 Task: Disable the option Use data youve given to businesses.
Action: Mouse moved to (900, 122)
Screenshot: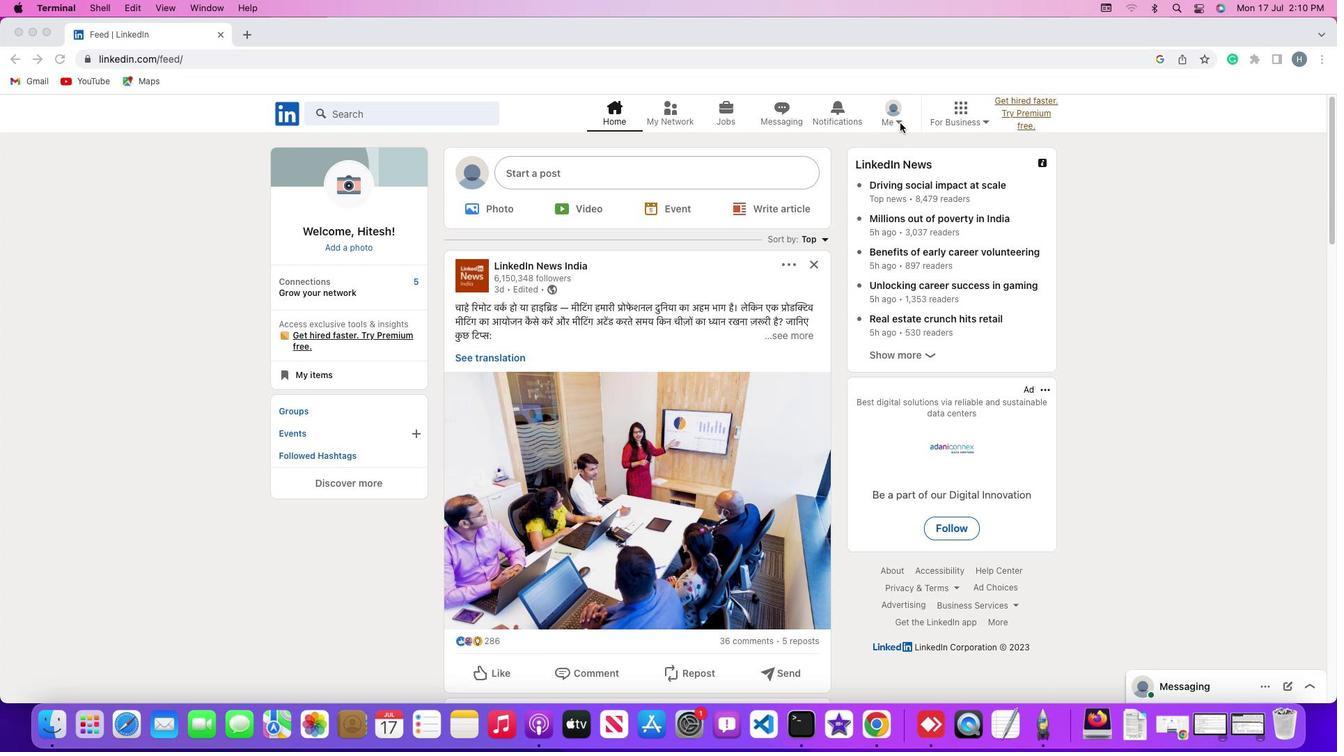 
Action: Mouse pressed left at (900, 122)
Screenshot: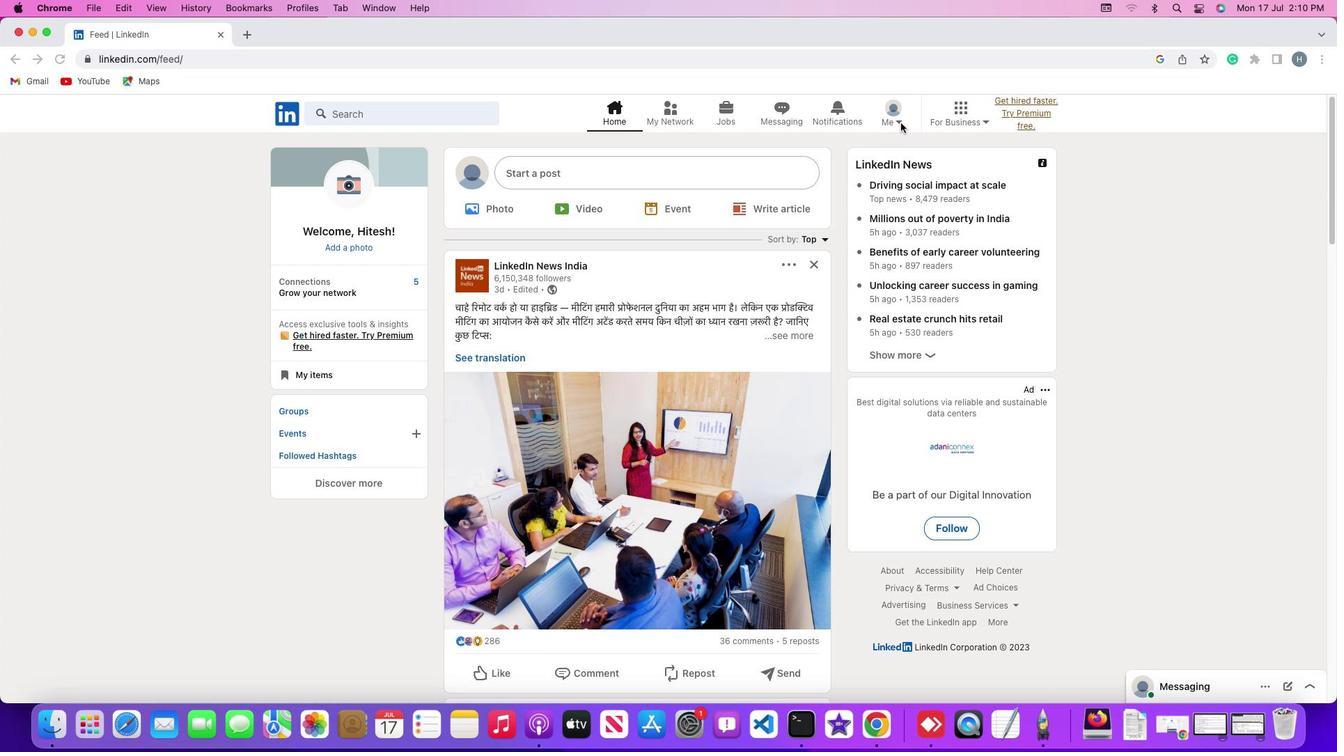 
Action: Mouse moved to (900, 122)
Screenshot: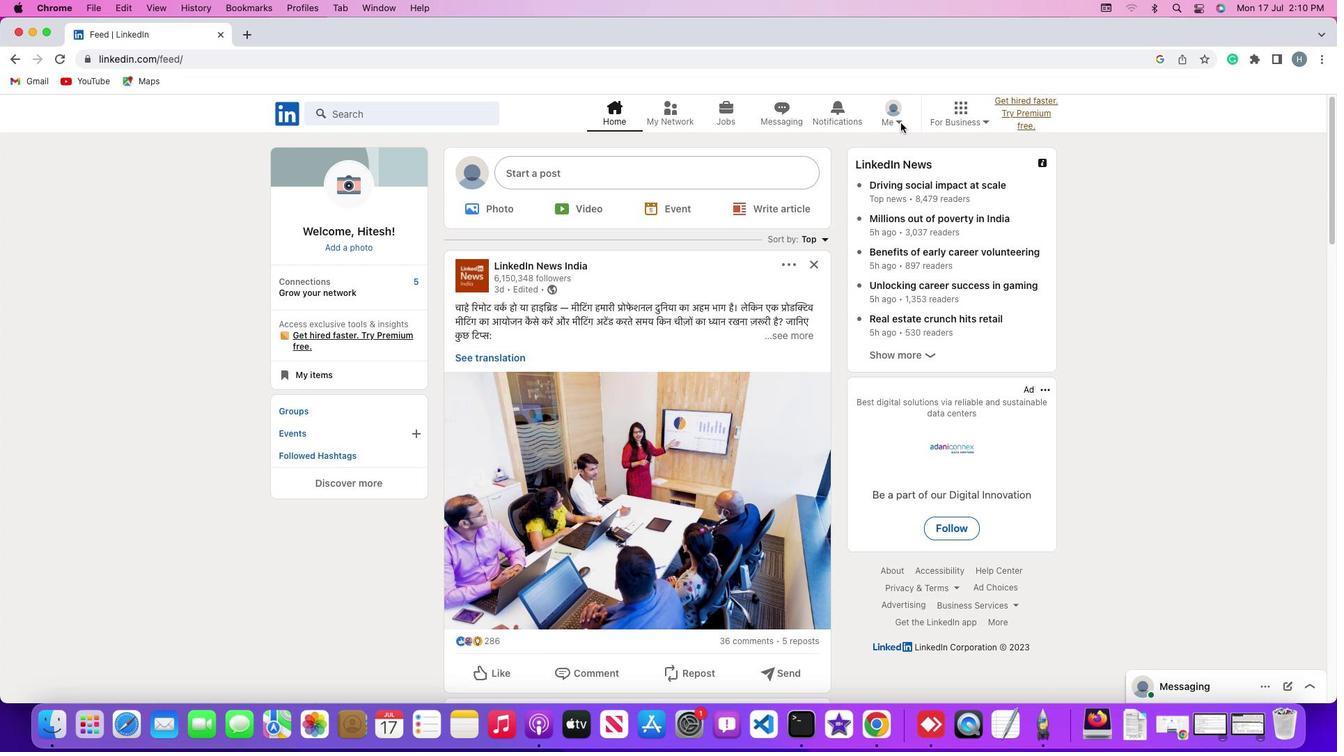 
Action: Mouse pressed left at (900, 122)
Screenshot: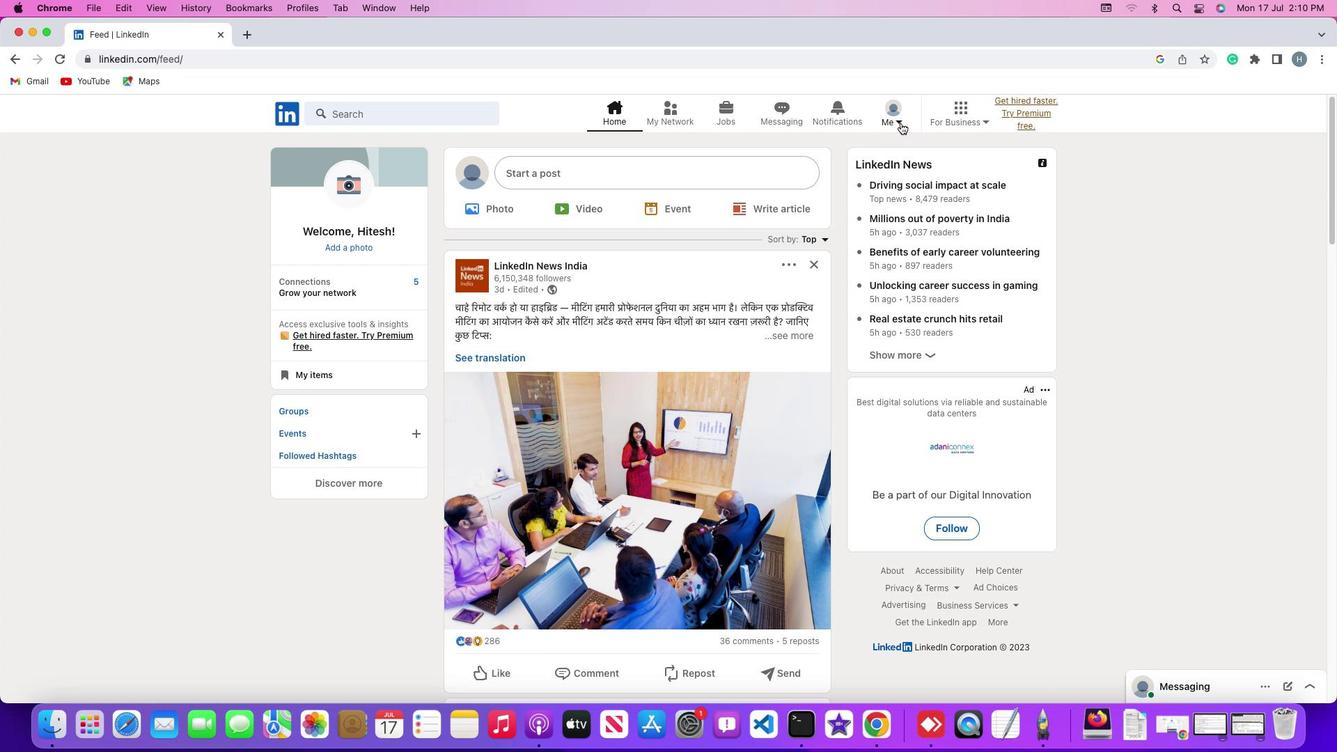 
Action: Mouse pressed left at (900, 122)
Screenshot: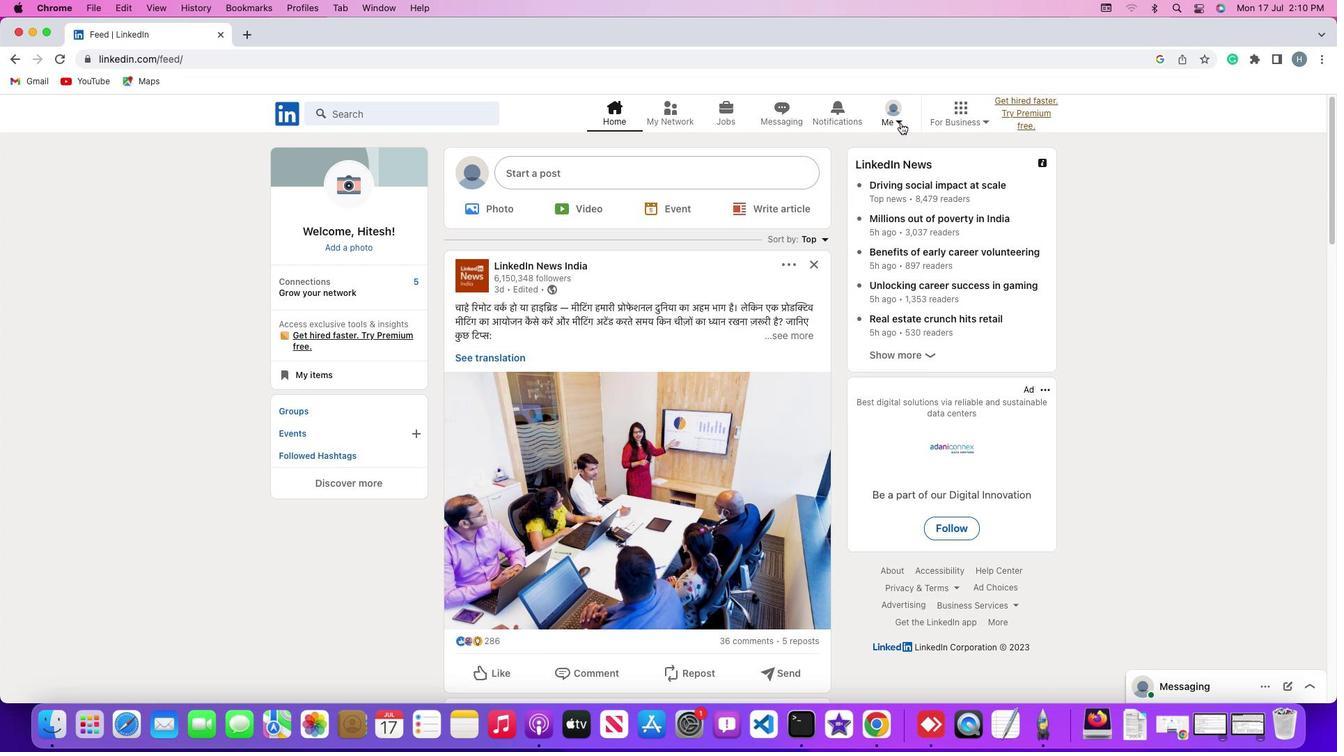 
Action: Mouse moved to (803, 270)
Screenshot: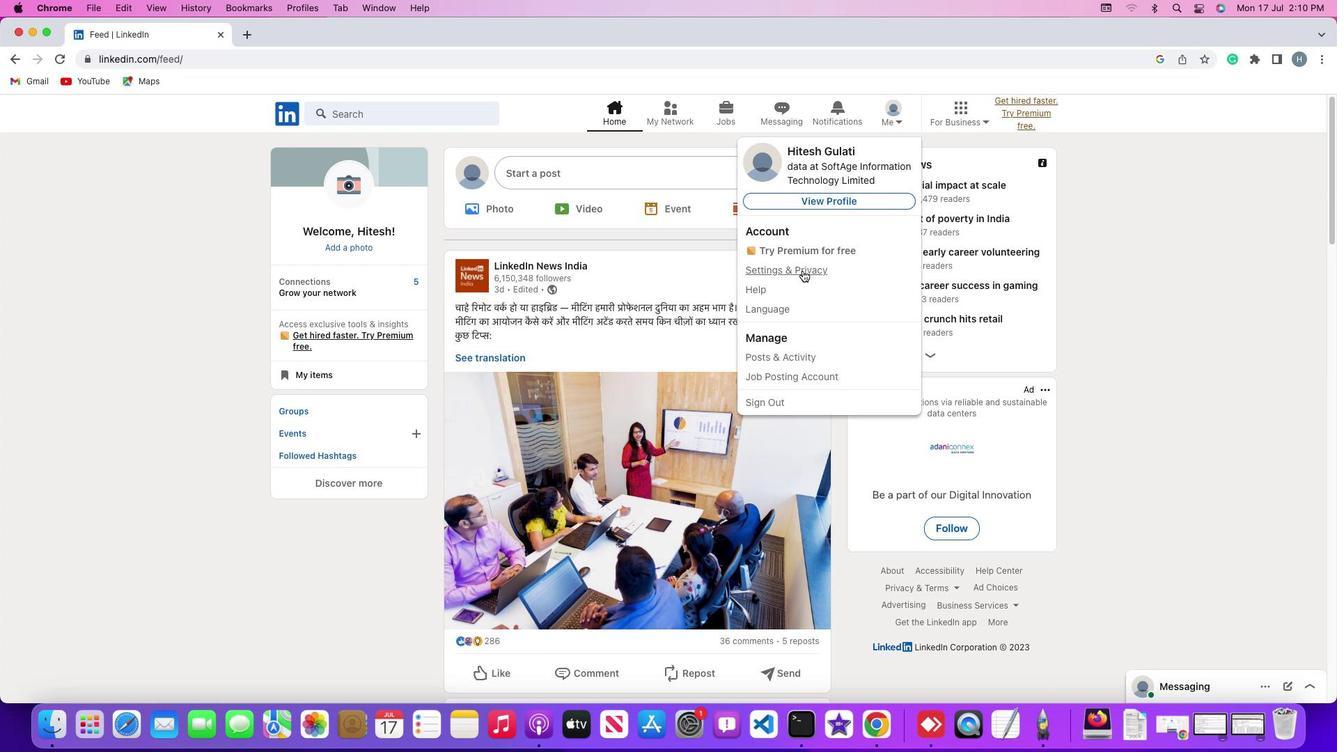 
Action: Mouse pressed left at (803, 270)
Screenshot: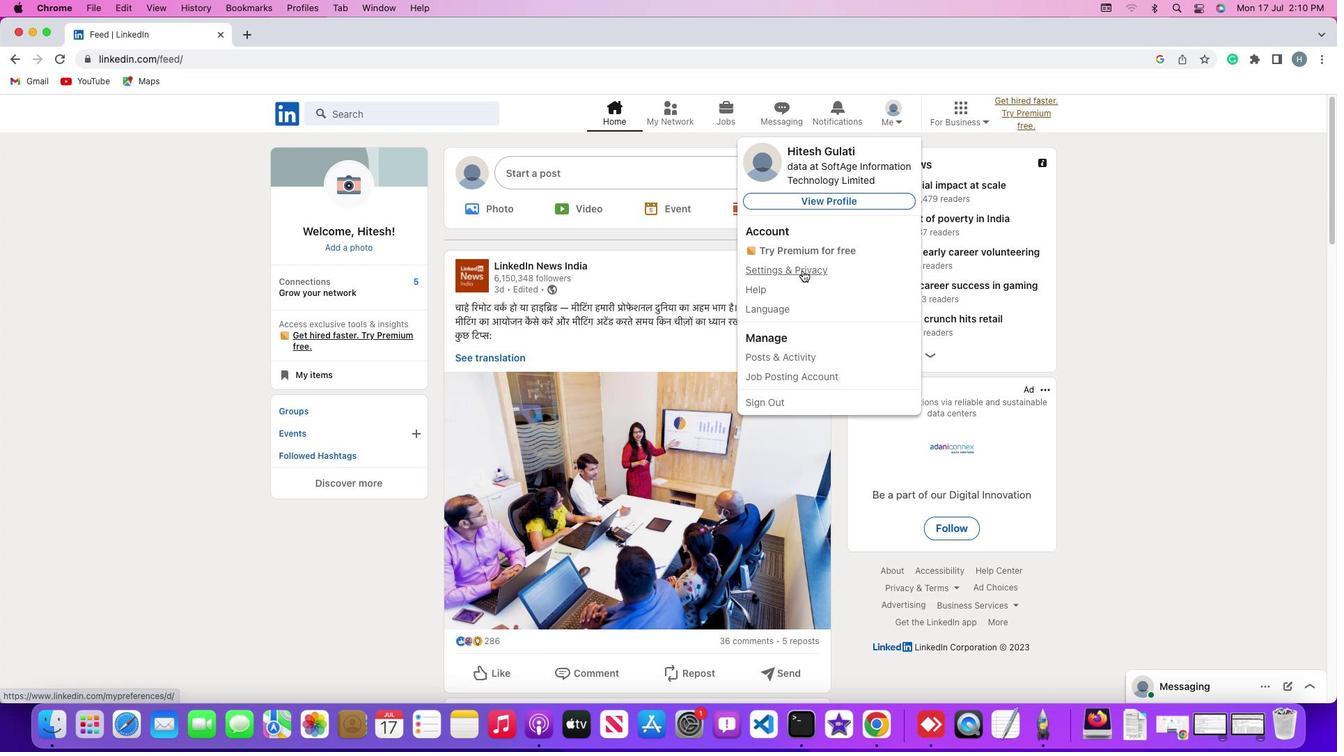
Action: Mouse moved to (135, 418)
Screenshot: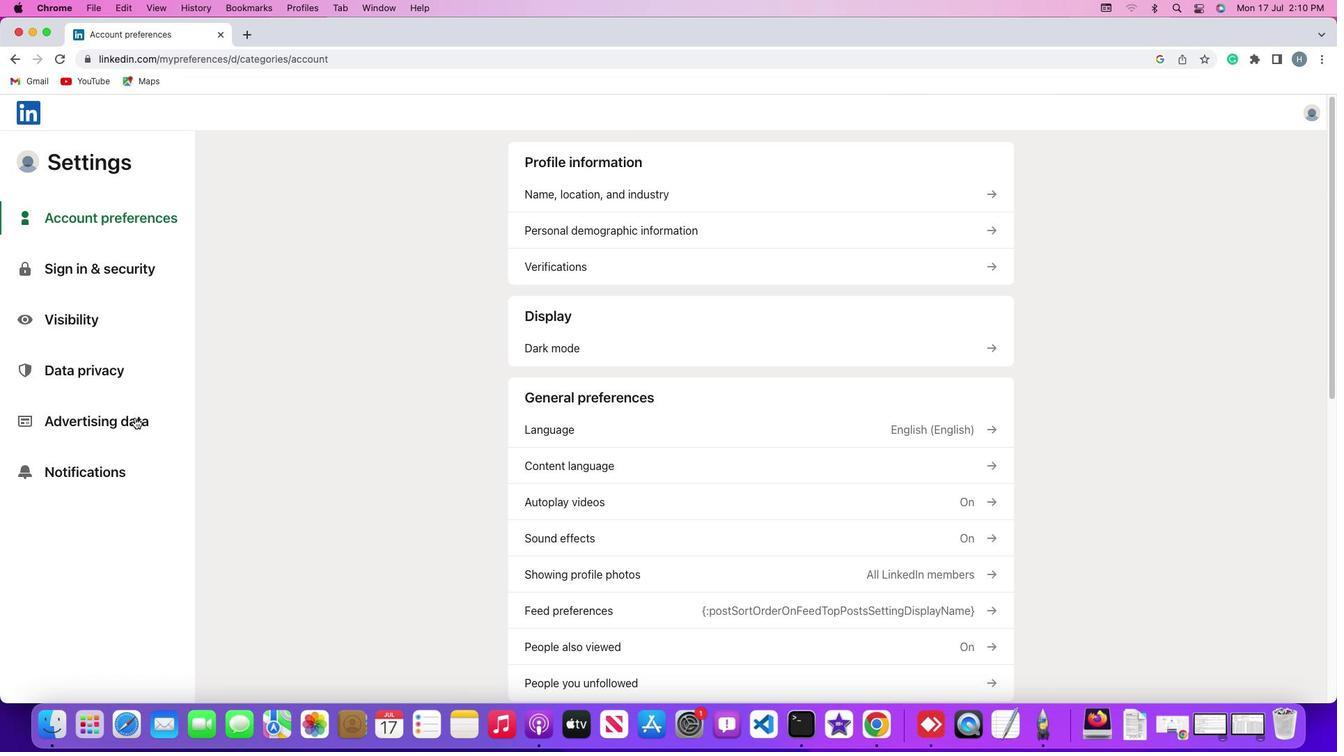 
Action: Mouse pressed left at (135, 418)
Screenshot: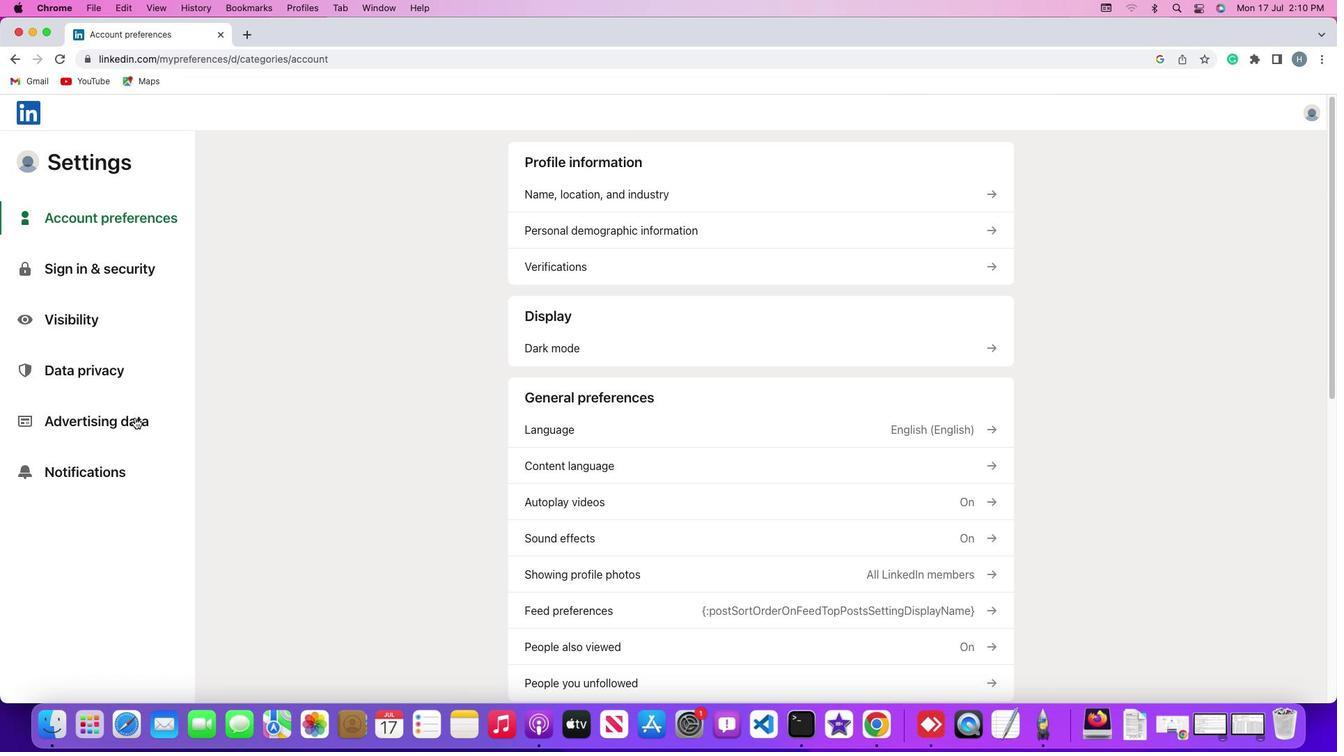 
Action: Mouse moved to (135, 418)
Screenshot: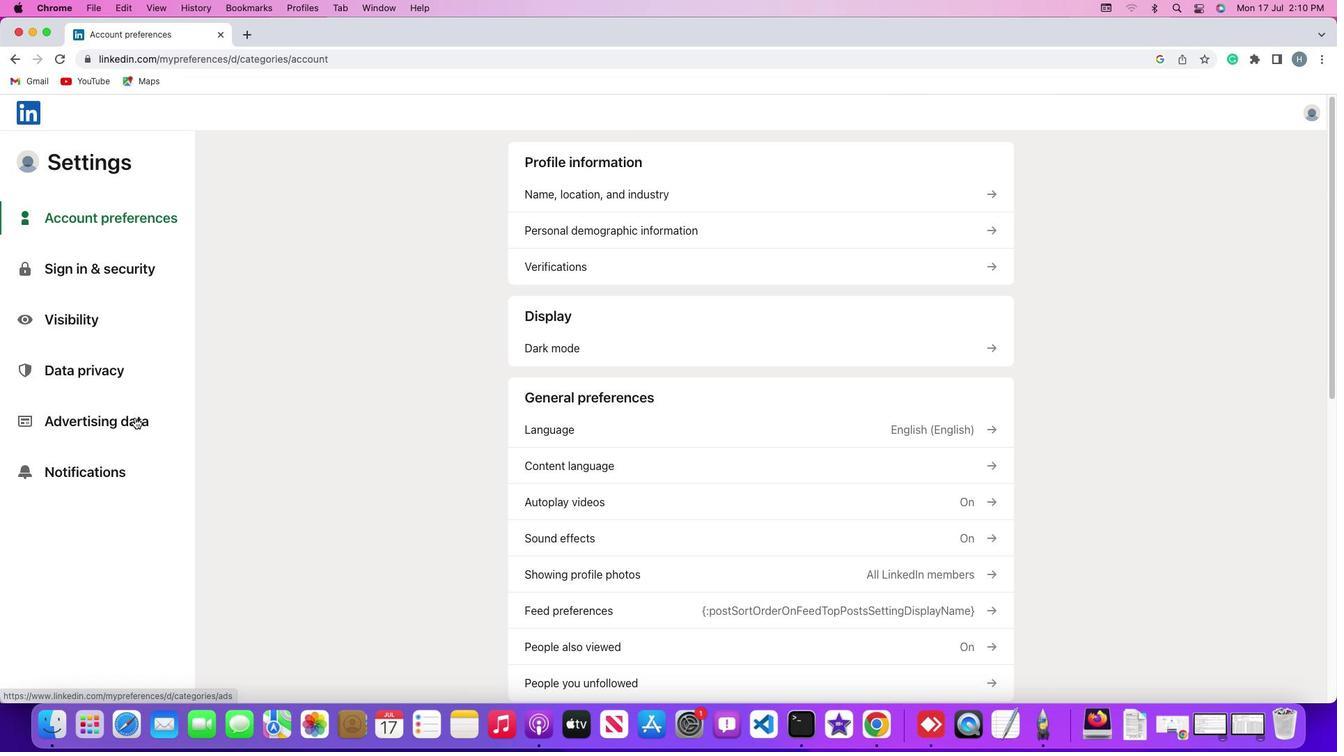 
Action: Mouse pressed left at (135, 418)
Screenshot: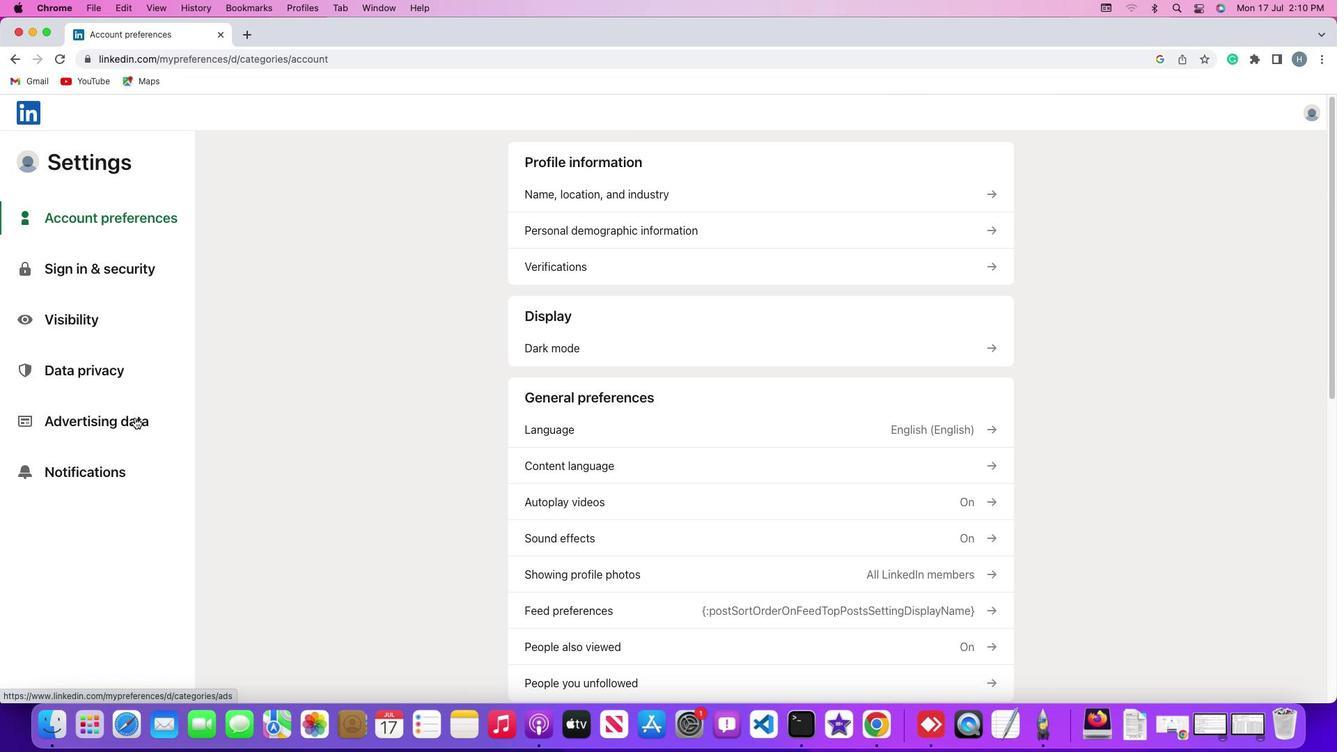 
Action: Mouse moved to (611, 613)
Screenshot: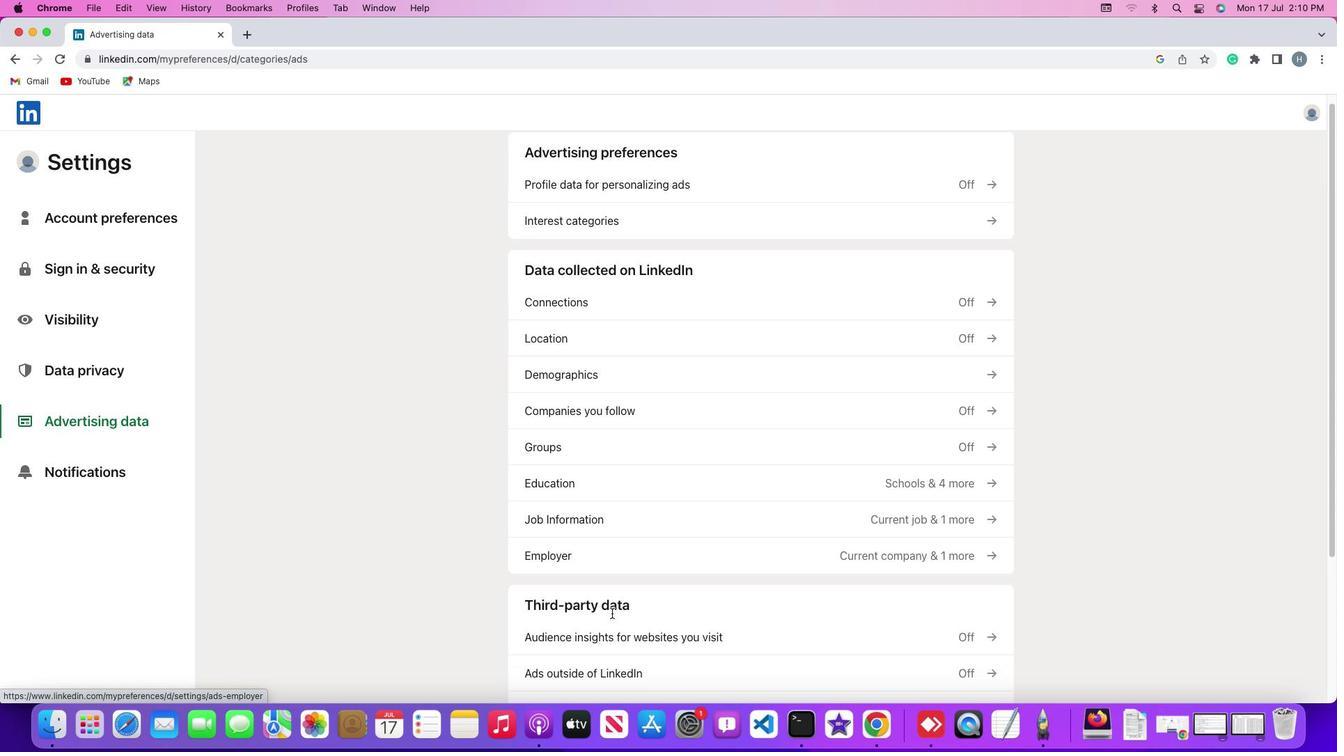 
Action: Mouse scrolled (611, 613) with delta (0, 0)
Screenshot: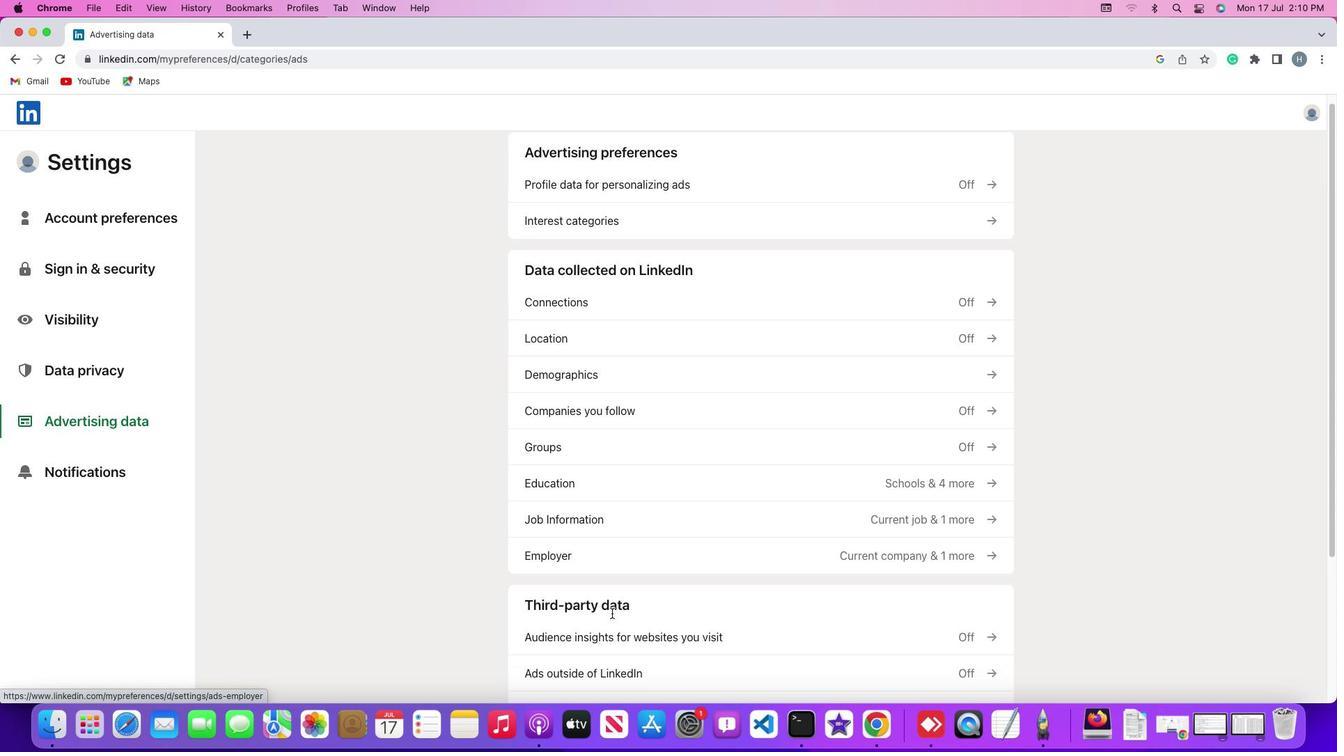 
Action: Mouse moved to (611, 613)
Screenshot: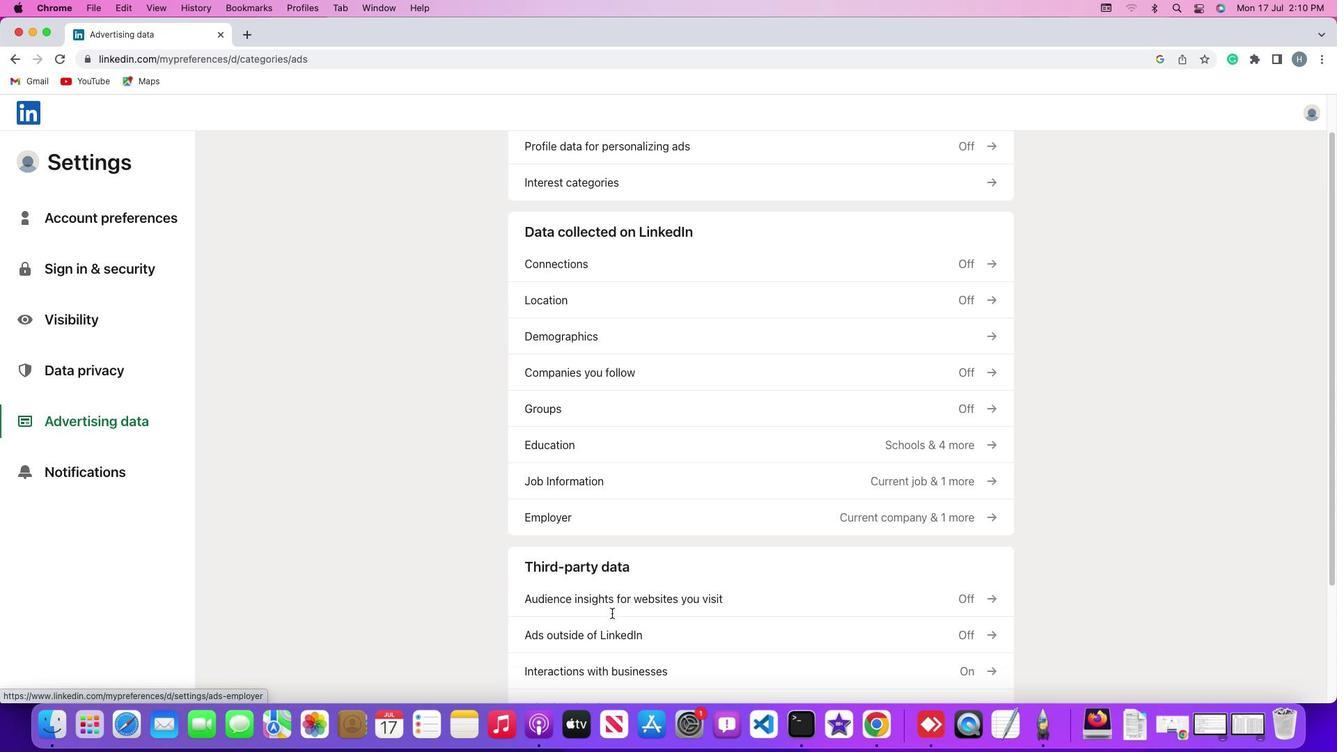 
Action: Mouse scrolled (611, 613) with delta (0, 0)
Screenshot: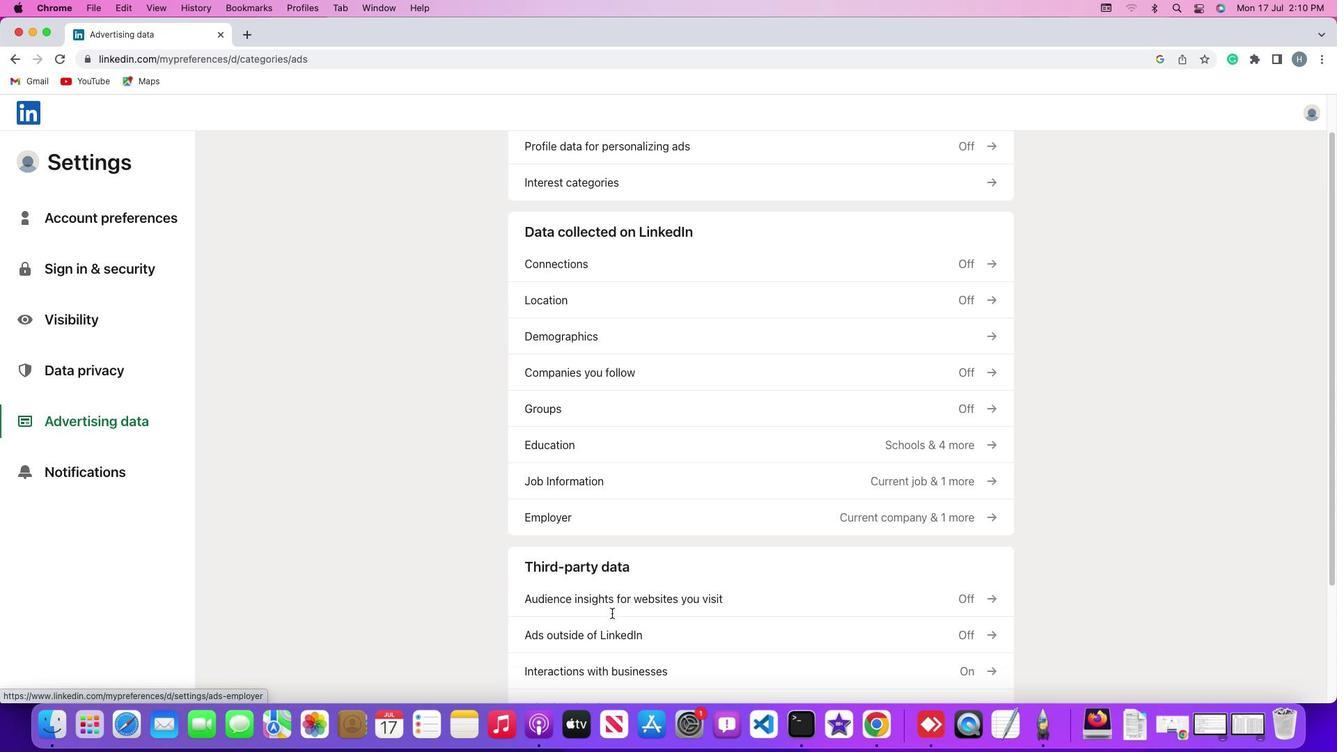 
Action: Mouse moved to (612, 613)
Screenshot: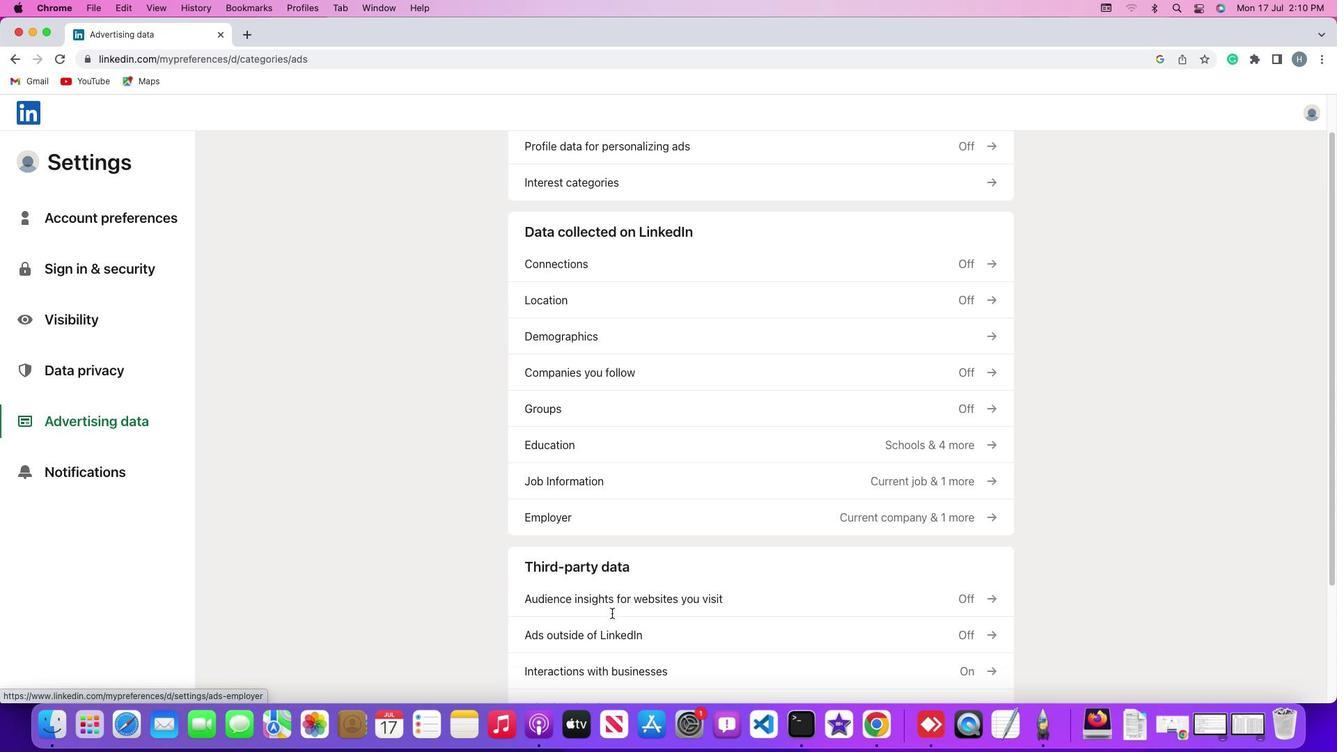 
Action: Mouse scrolled (612, 613) with delta (0, -2)
Screenshot: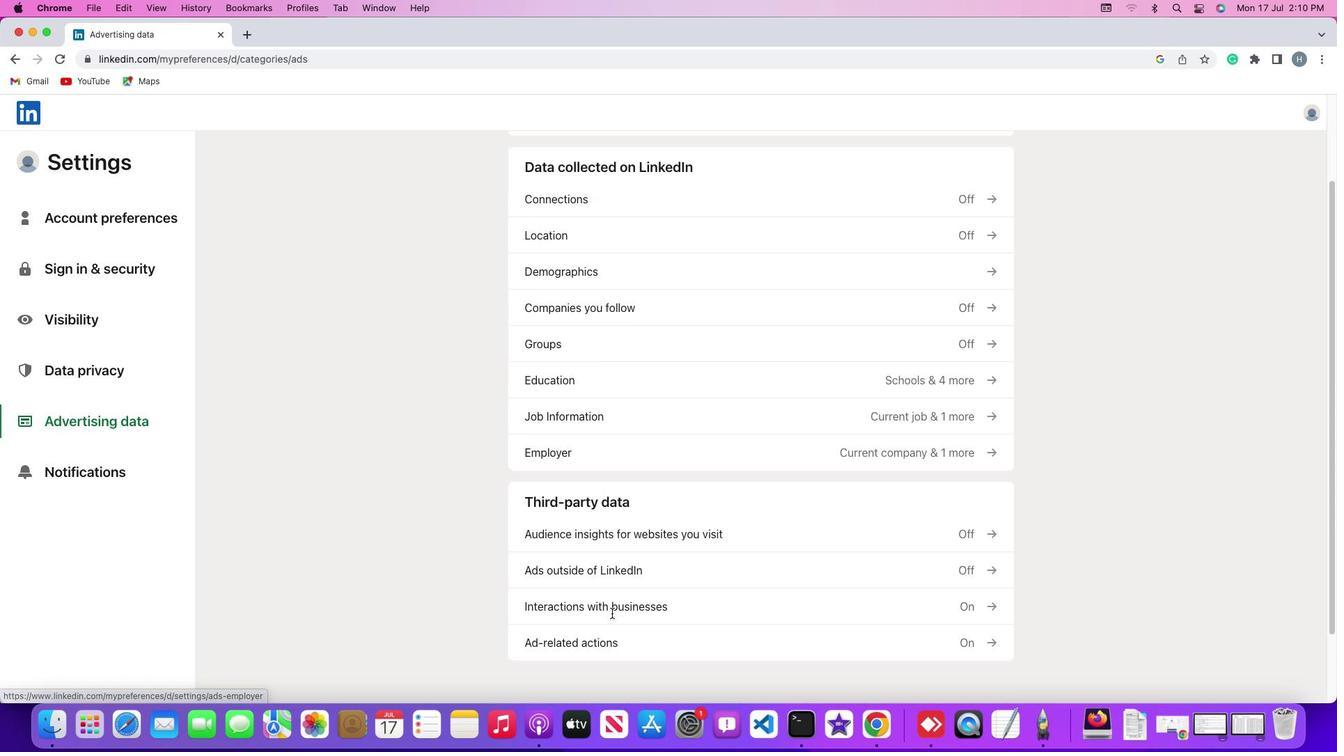 
Action: Mouse scrolled (612, 613) with delta (0, -3)
Screenshot: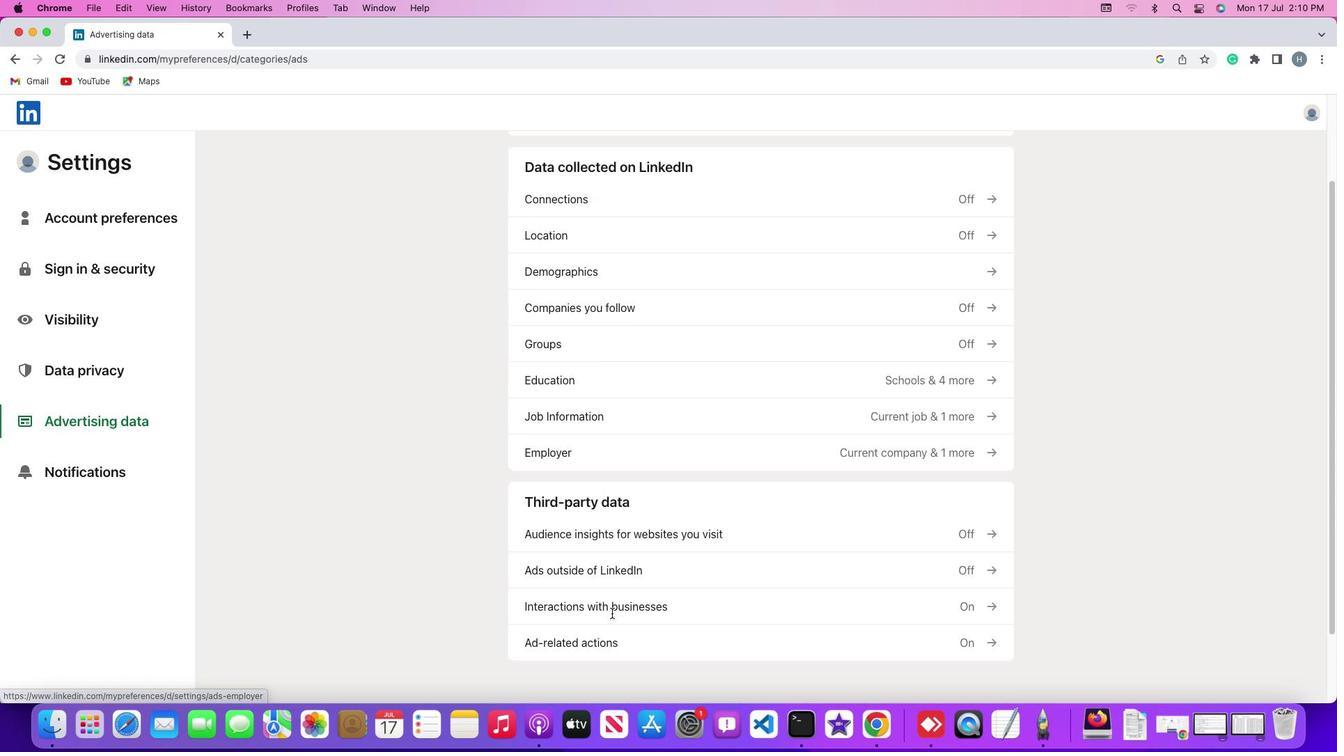 
Action: Mouse scrolled (612, 613) with delta (0, -4)
Screenshot: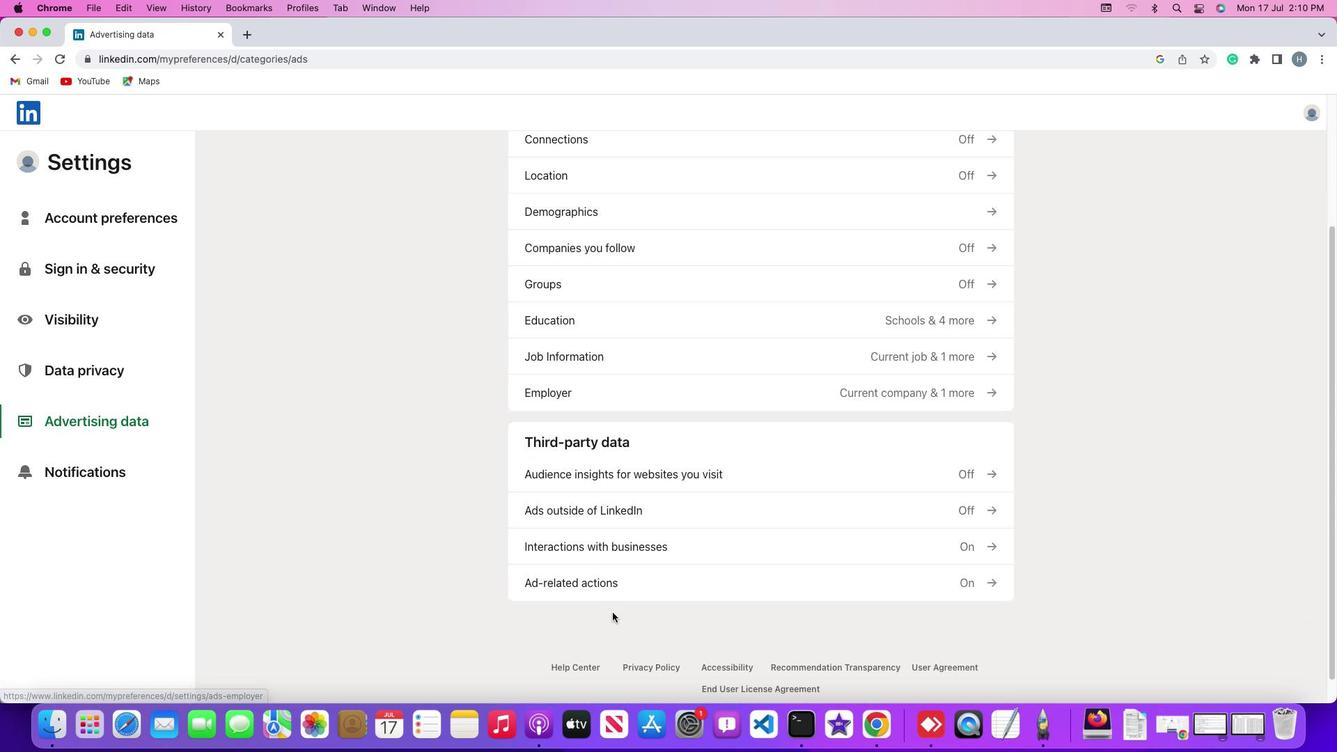 
Action: Mouse scrolled (612, 613) with delta (0, -4)
Screenshot: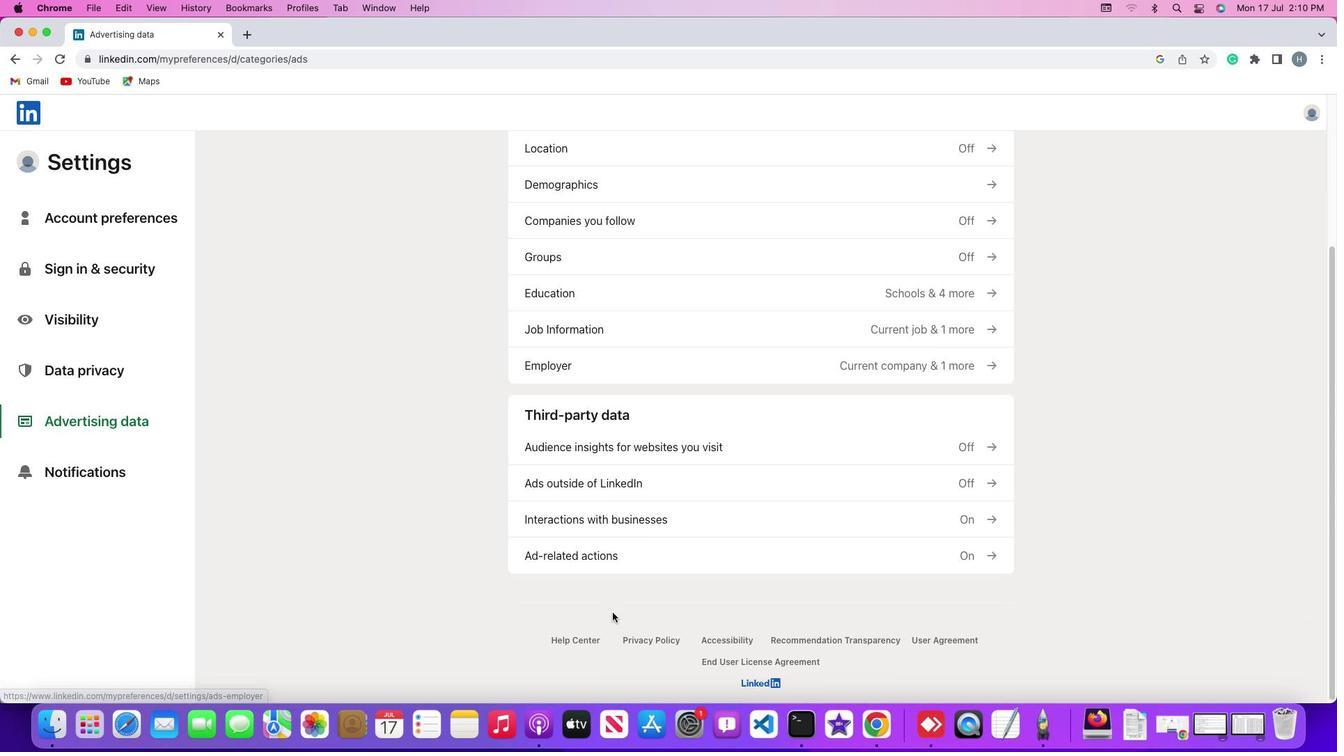 
Action: Mouse moved to (599, 523)
Screenshot: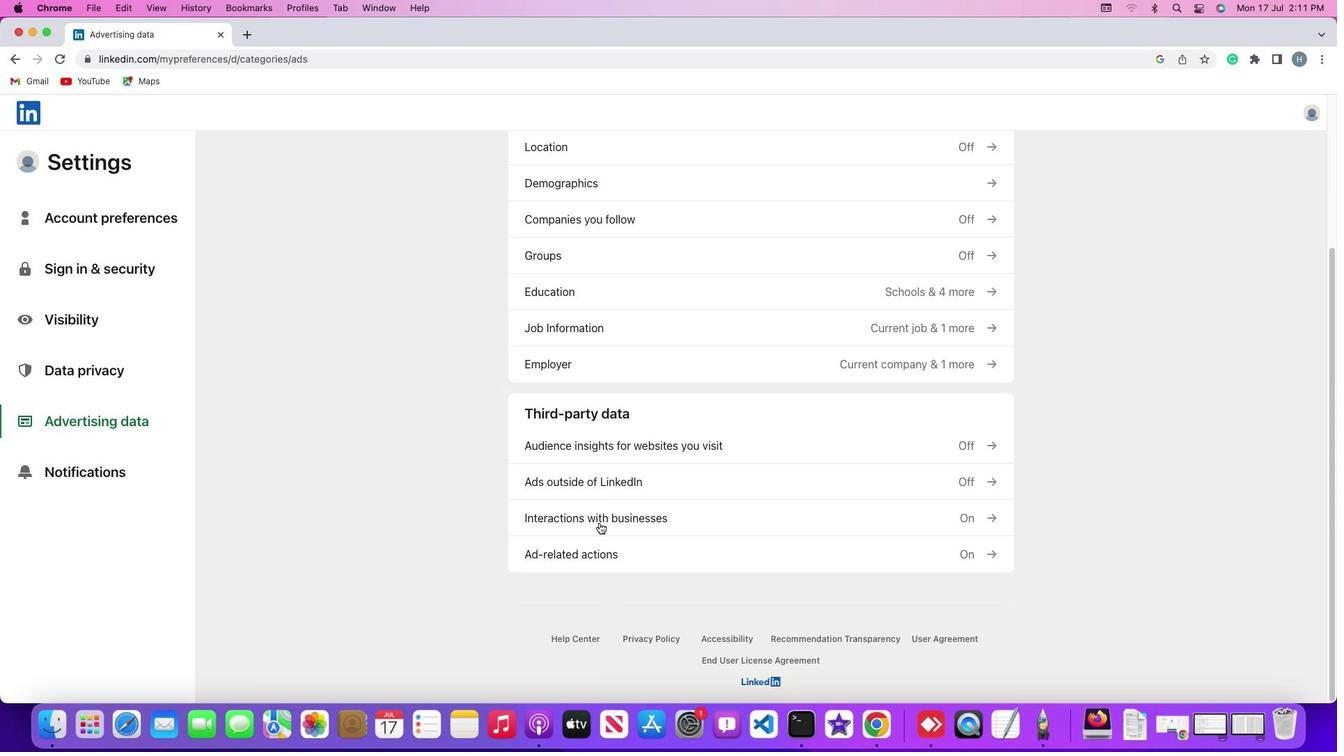 
Action: Mouse pressed left at (599, 523)
Screenshot: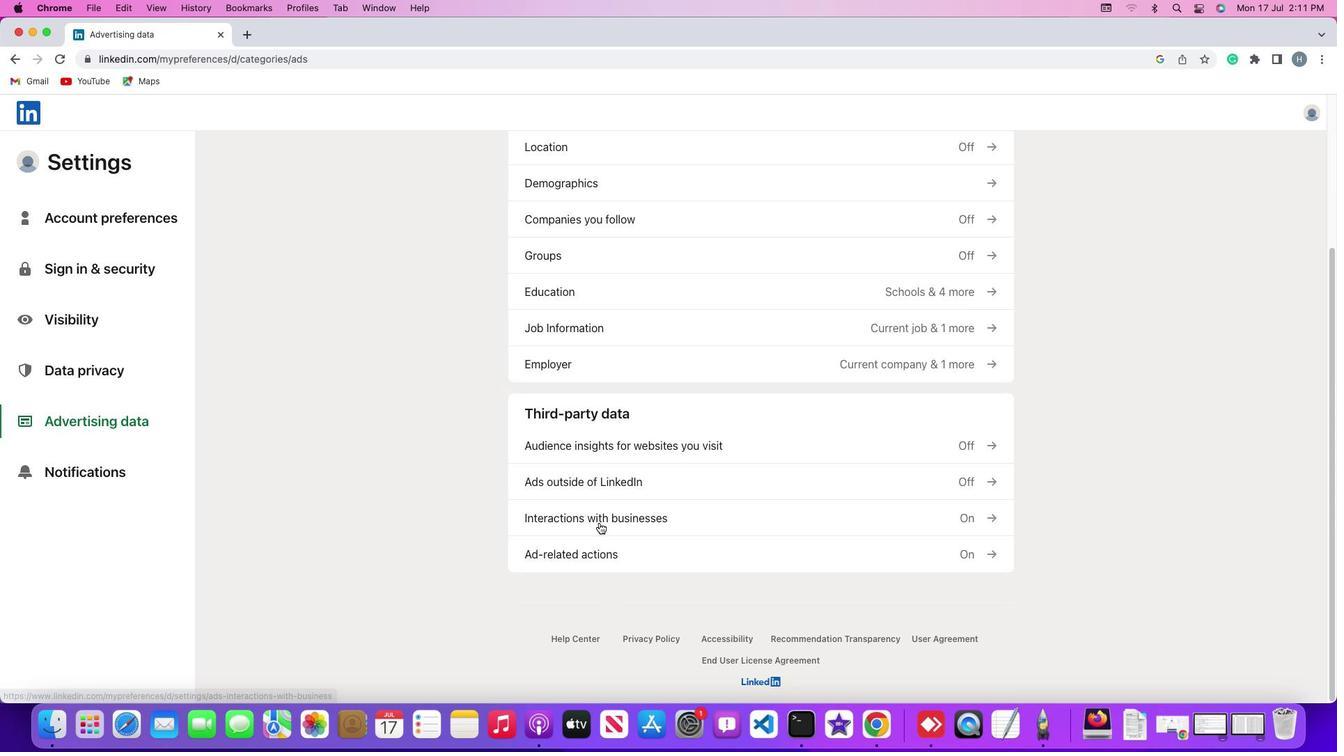 
Action: Mouse moved to (977, 248)
Screenshot: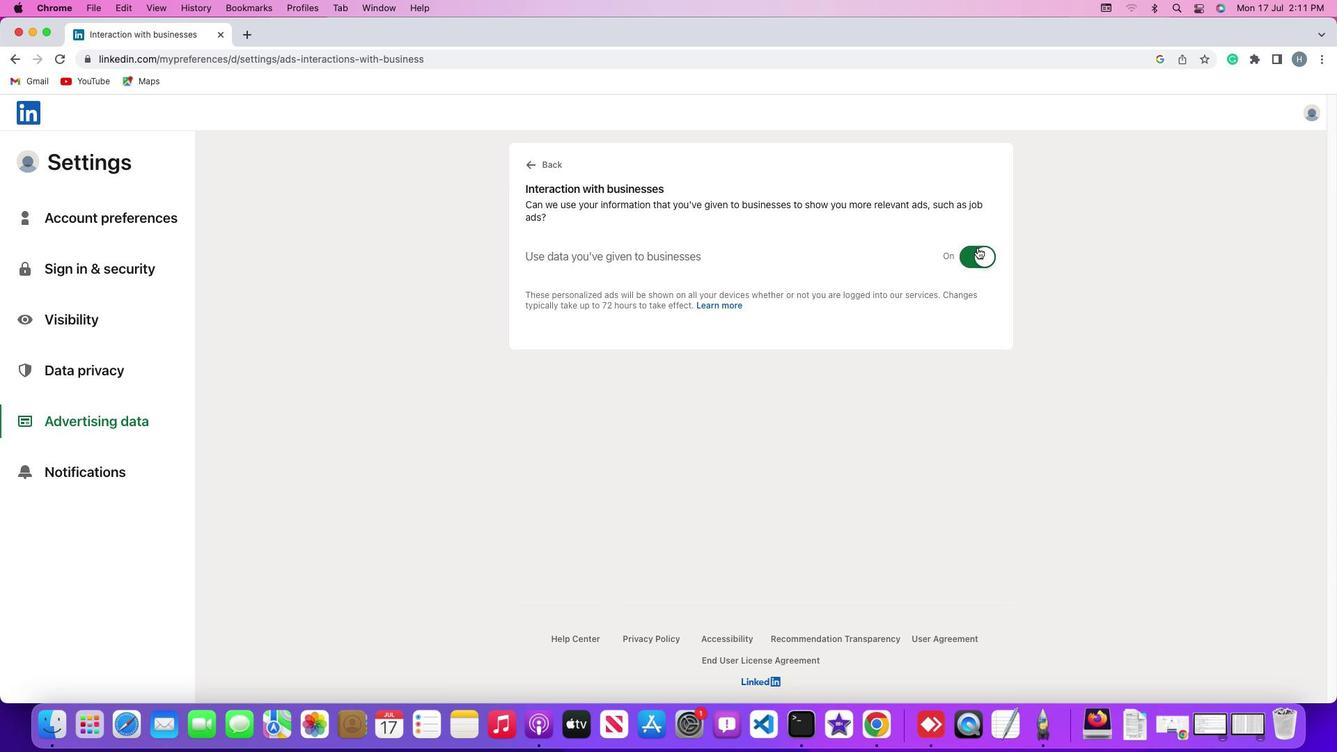 
Action: Mouse pressed left at (977, 248)
Screenshot: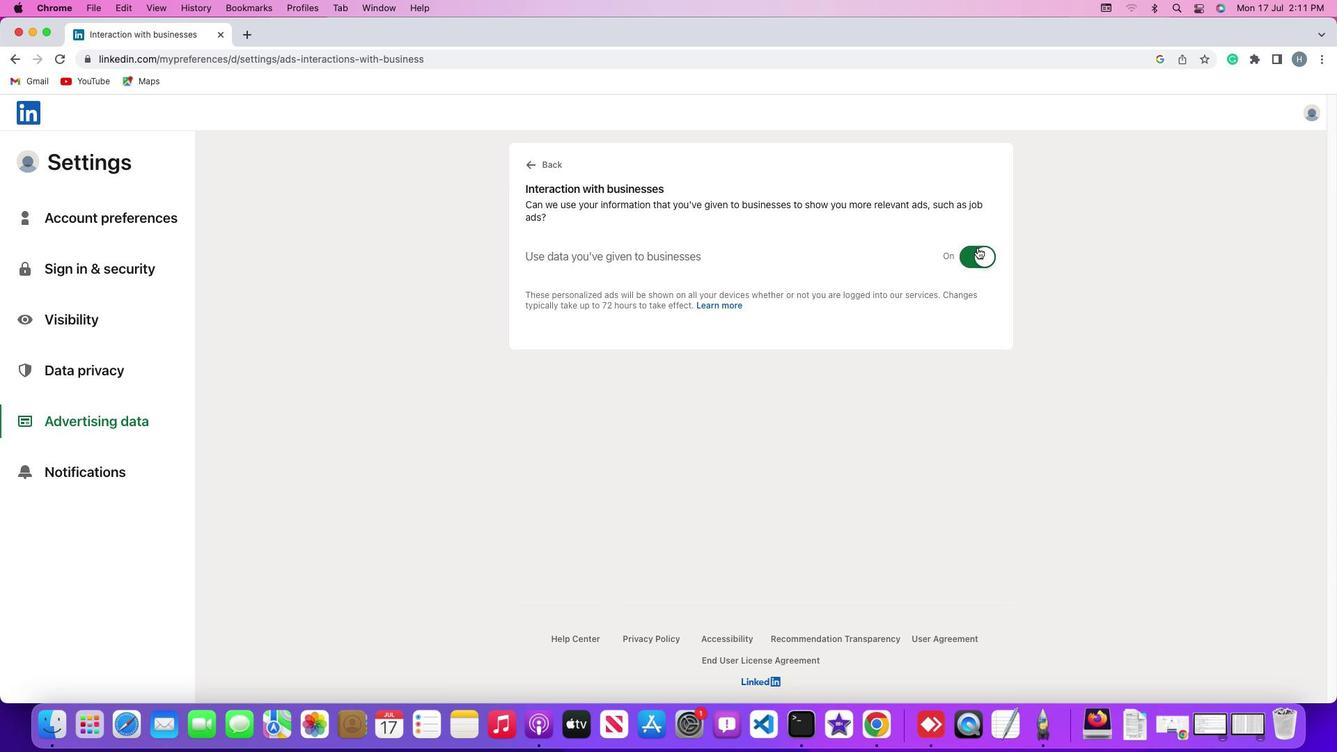
Action: Mouse moved to (1000, 342)
Screenshot: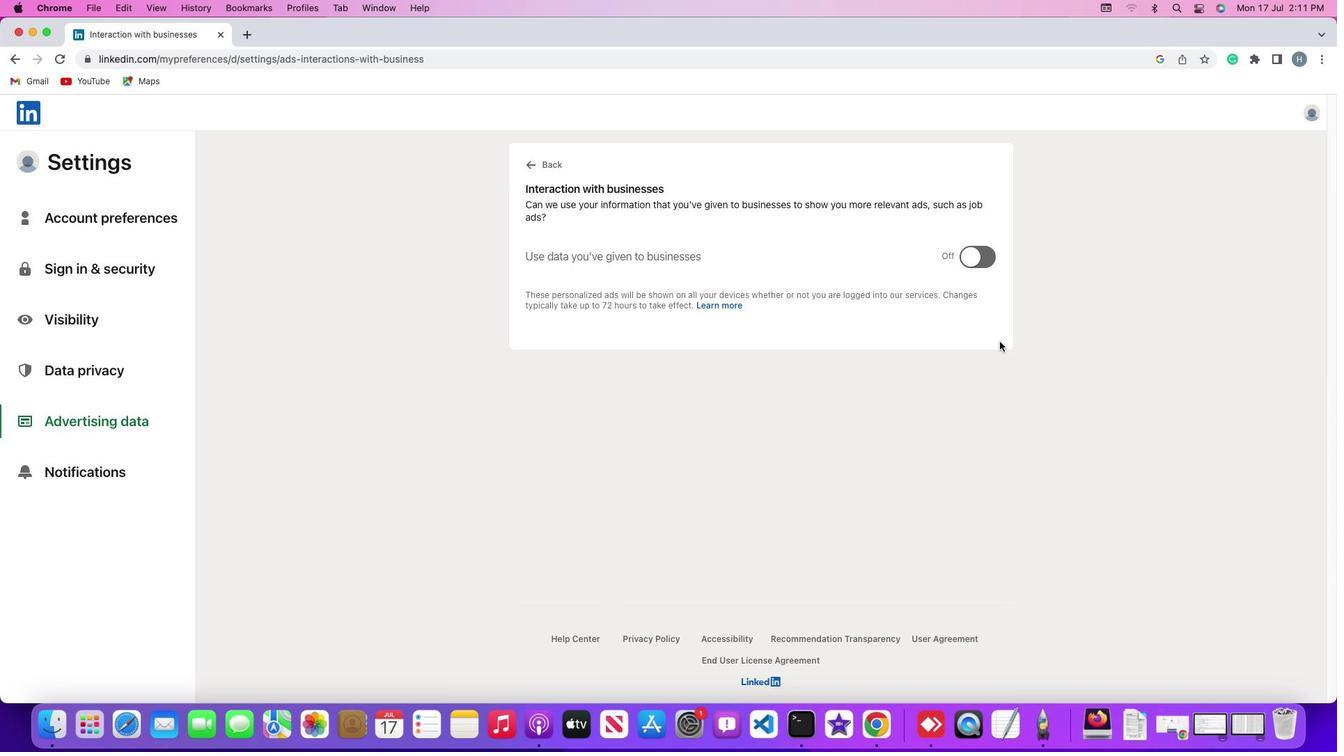 
